 Task: Add Dietz & Watson Roasted Garlic Cheddar Cheese to the cart.
Action: Mouse pressed left at (19, 116)
Screenshot: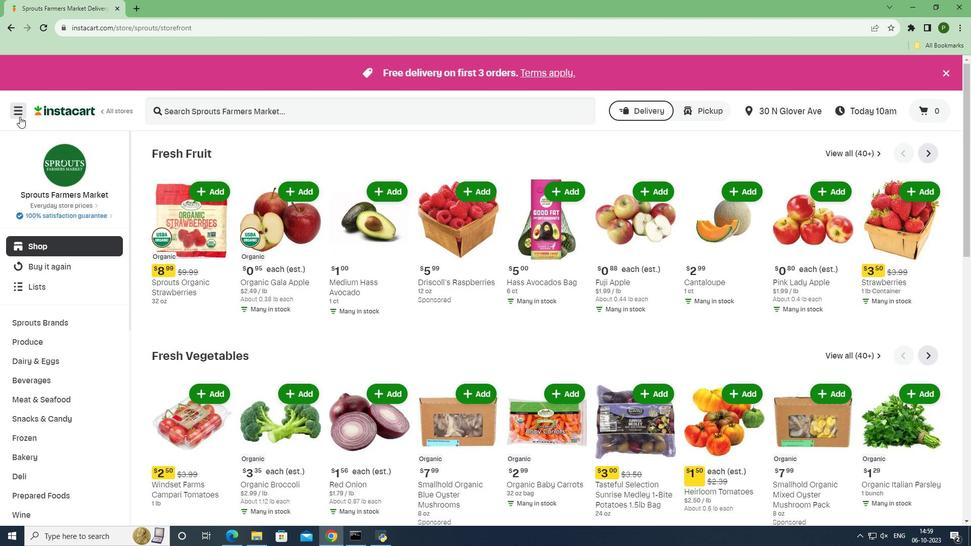 
Action: Mouse moved to (40, 265)
Screenshot: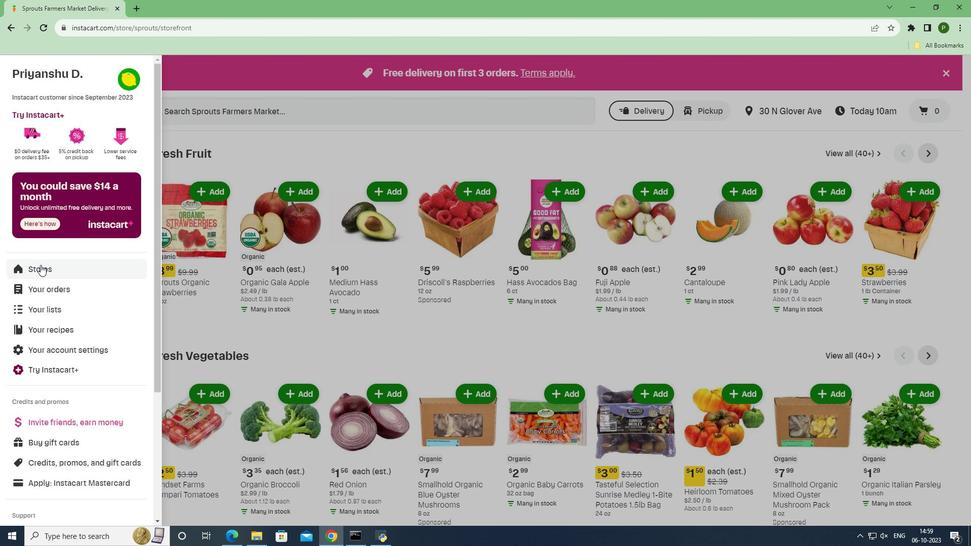 
Action: Mouse pressed left at (40, 265)
Screenshot: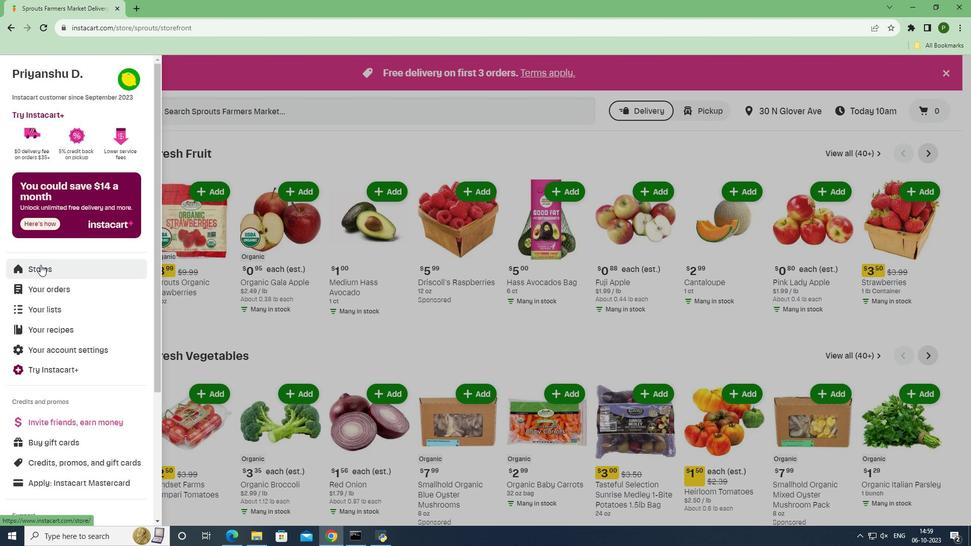 
Action: Mouse moved to (241, 123)
Screenshot: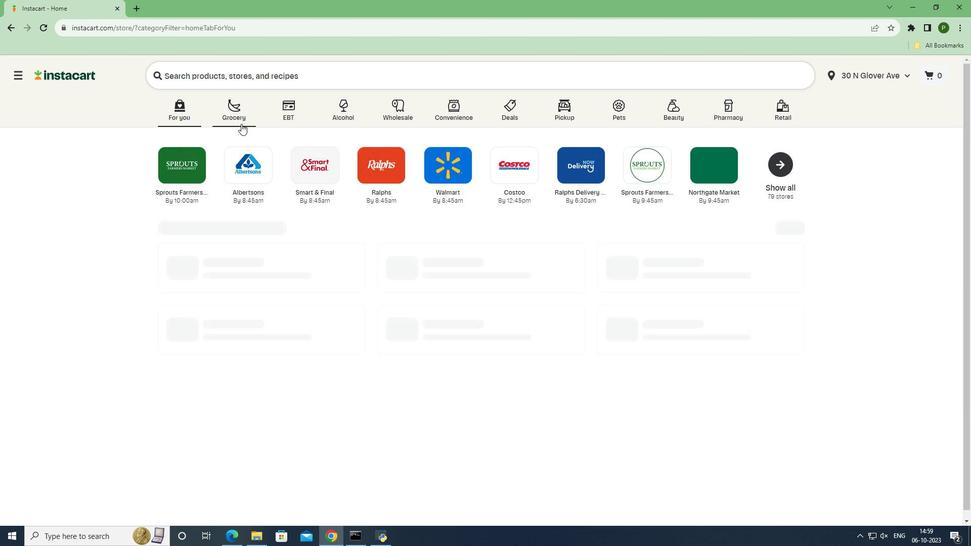 
Action: Mouse pressed left at (241, 123)
Screenshot: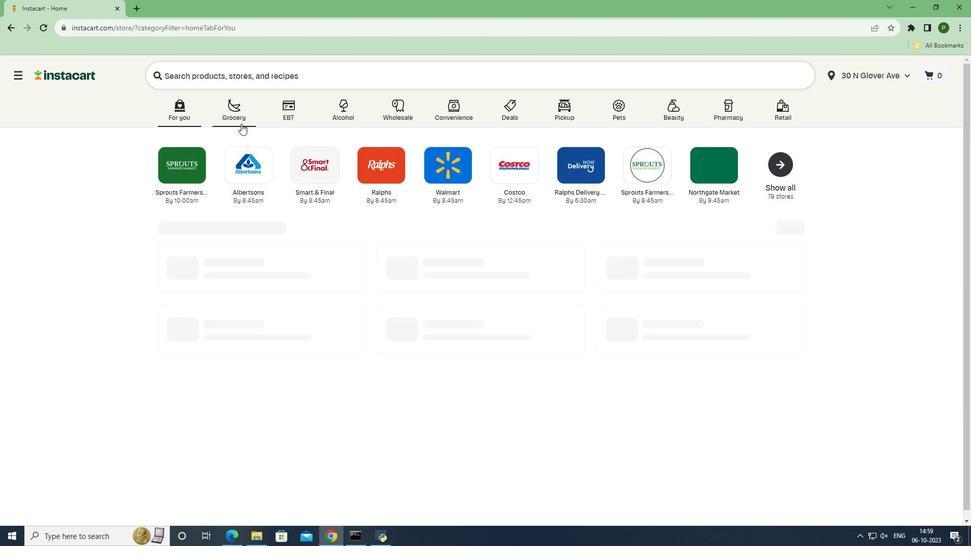 
Action: Mouse moved to (602, 227)
Screenshot: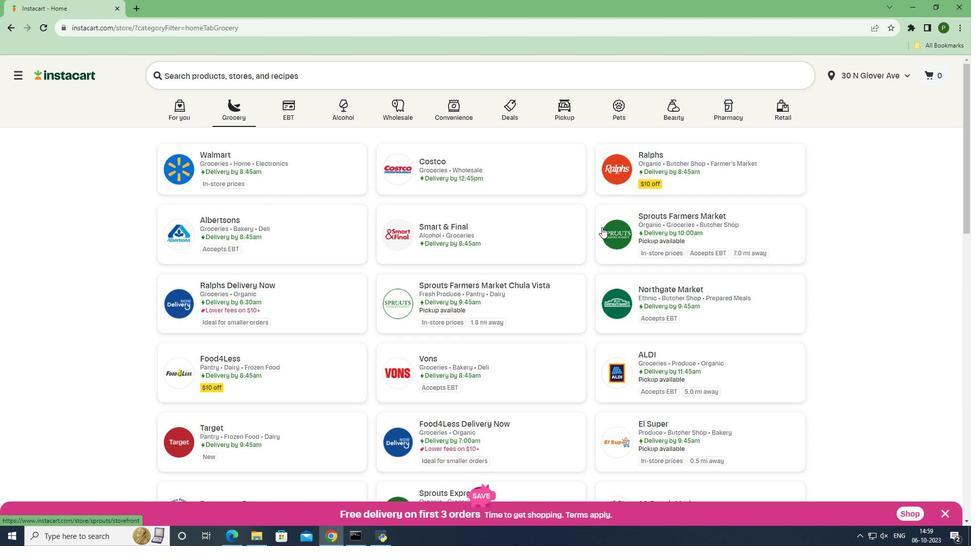
Action: Mouse pressed left at (602, 227)
Screenshot: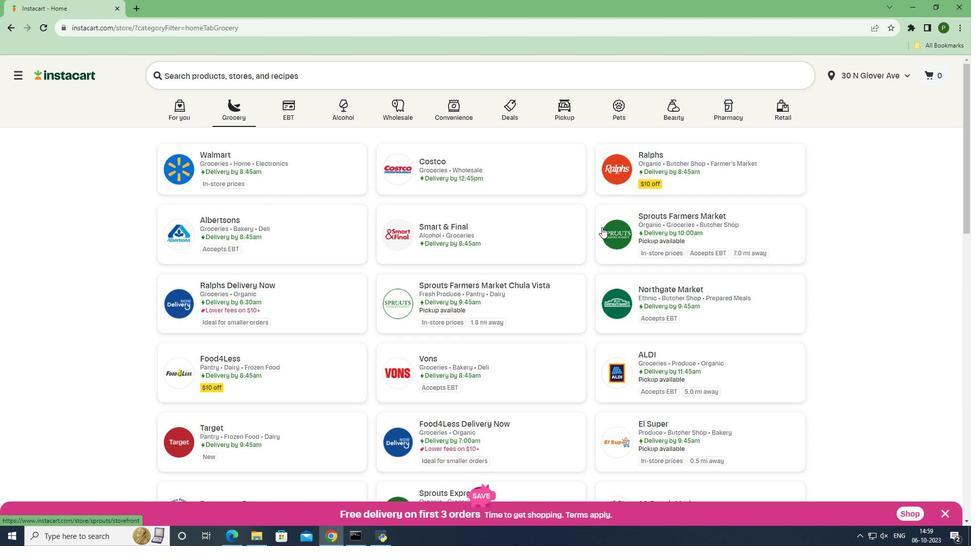 
Action: Mouse moved to (36, 360)
Screenshot: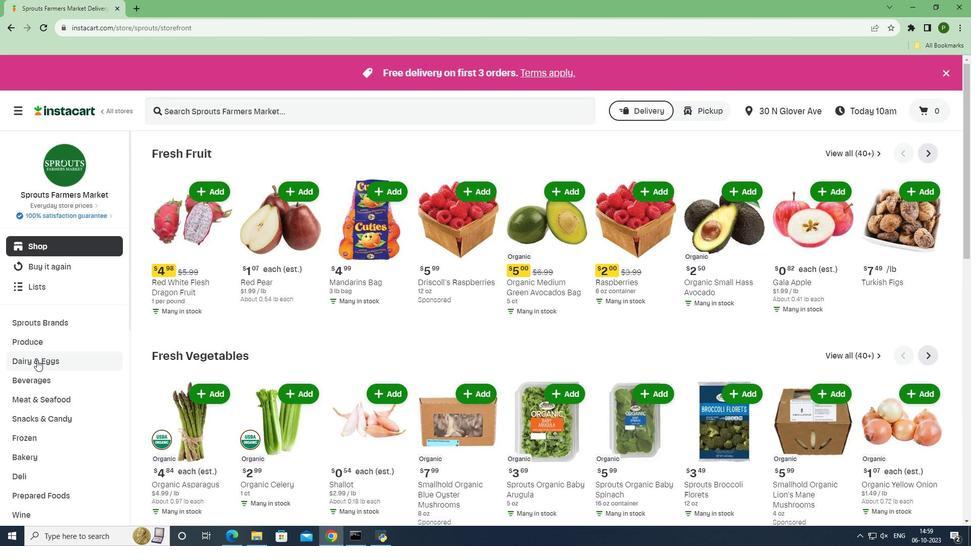 
Action: Mouse pressed left at (36, 360)
Screenshot: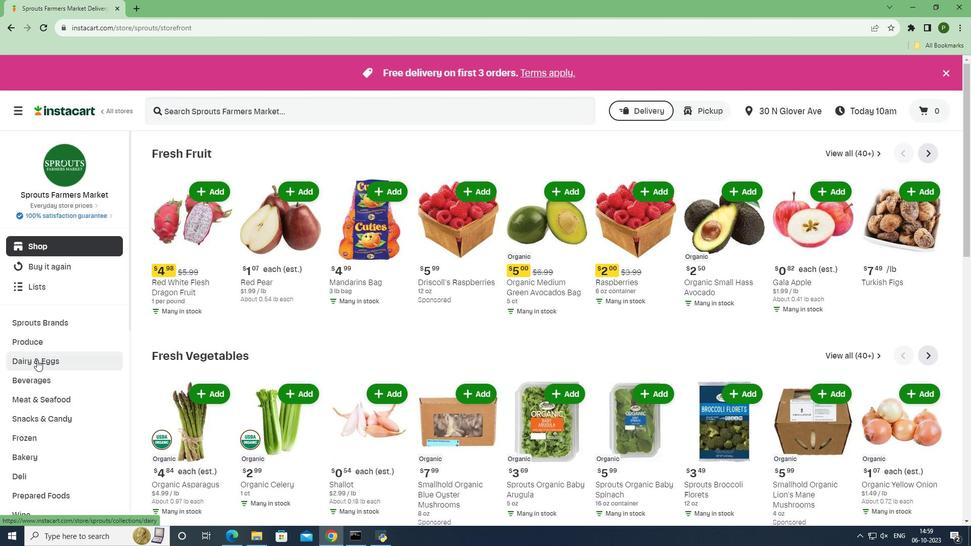 
Action: Mouse moved to (36, 399)
Screenshot: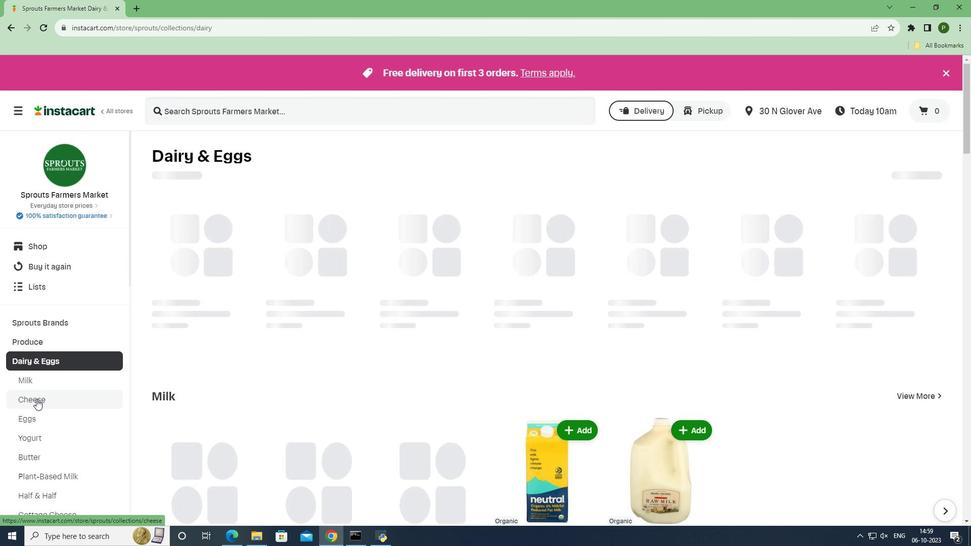 
Action: Mouse pressed left at (36, 399)
Screenshot: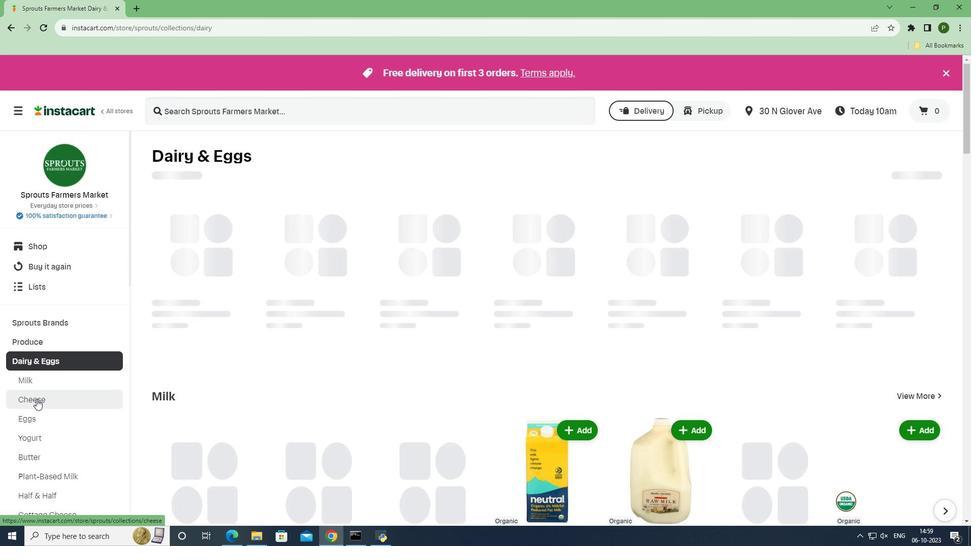 
Action: Mouse moved to (213, 110)
Screenshot: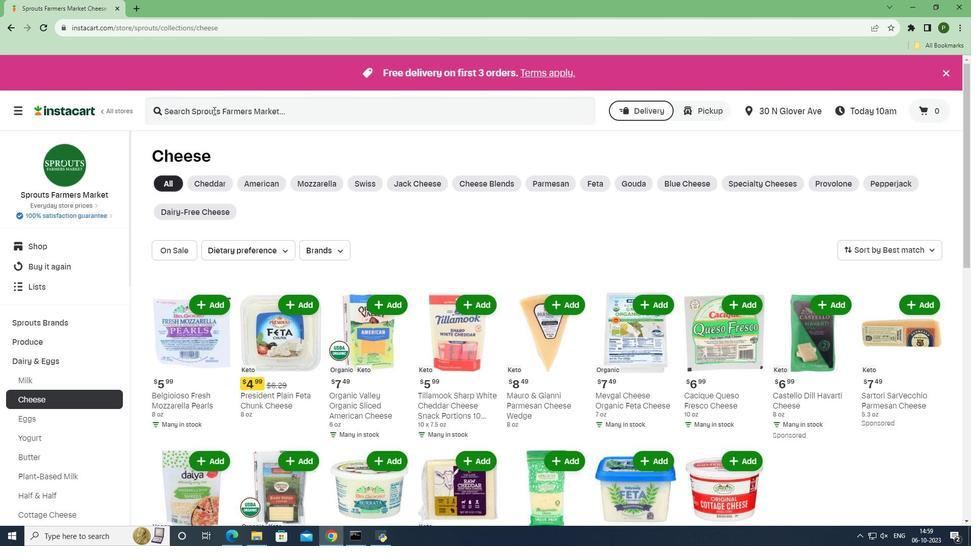 
Action: Mouse pressed left at (213, 110)
Screenshot: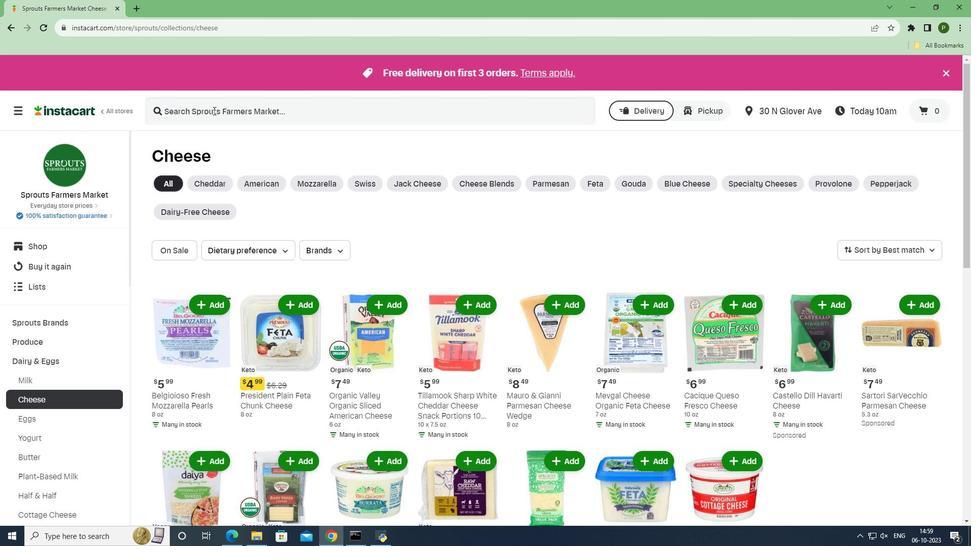 
Action: Key pressed <Key.caps_lock>D<Key.caps_lock>ietz<Key.space><Key.shift><Key.shift>&<Key.space><Key.caps_lock>W<Key.caps_lock>atson<Key.space><Key.caps_lock>RO<Key.caps_lock>asted<Key.space><Key.caps_lock>G<Key.caps_lock>arlic<Key.space><Key.caps_lock>C<Key.caps_lock>heddar<Key.space><Key.caps_lock>C<Key.caps_lock>heese<Key.space><Key.enter>
Screenshot: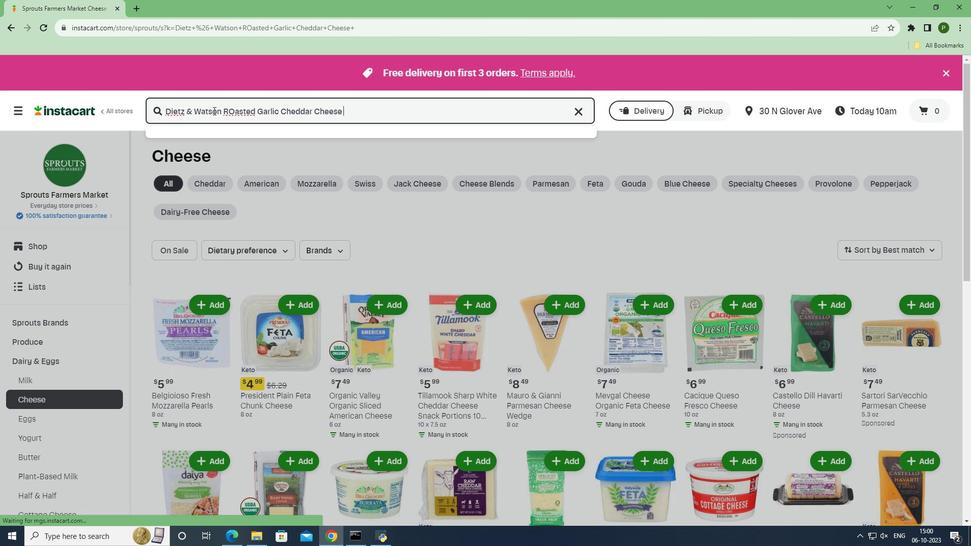 
Action: Mouse moved to (599, 218)
Screenshot: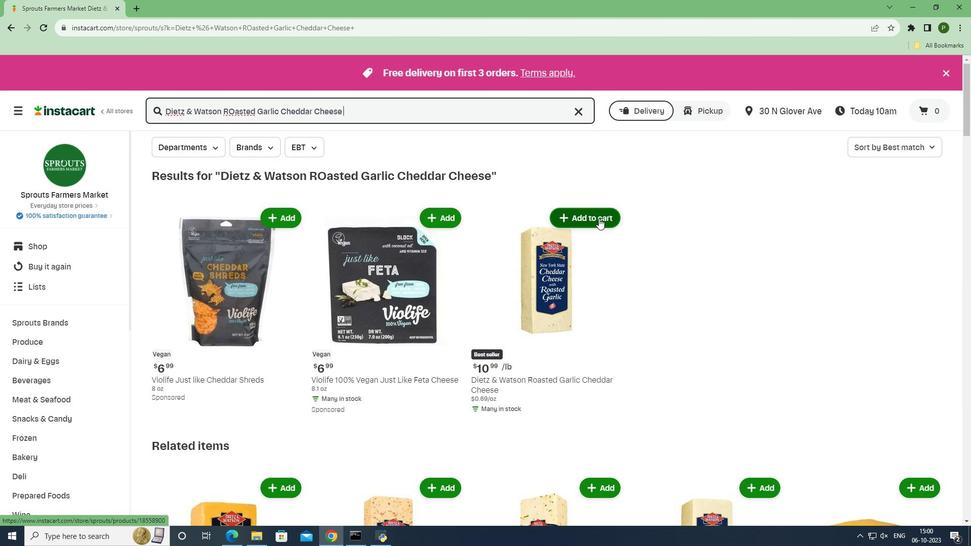 
Action: Mouse pressed left at (599, 218)
Screenshot: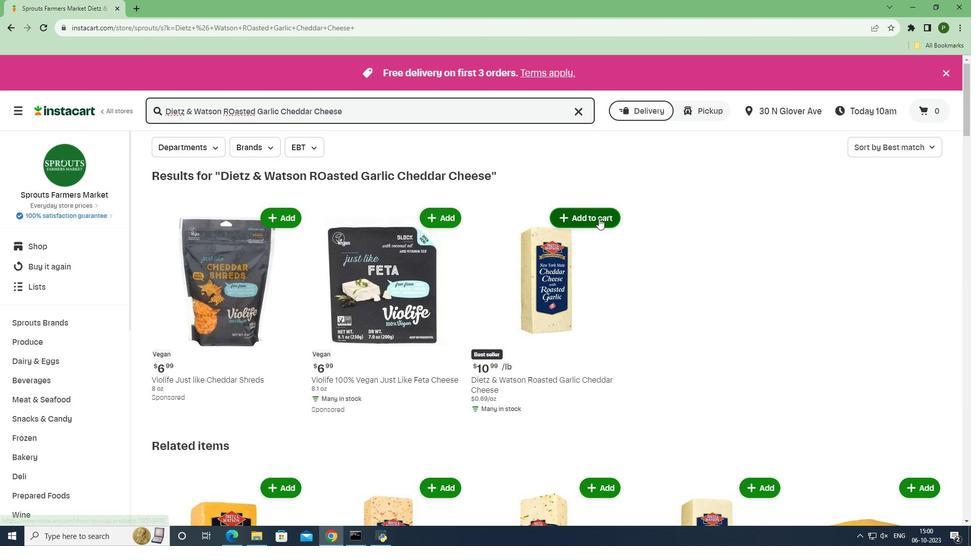 
Action: Mouse moved to (625, 258)
Screenshot: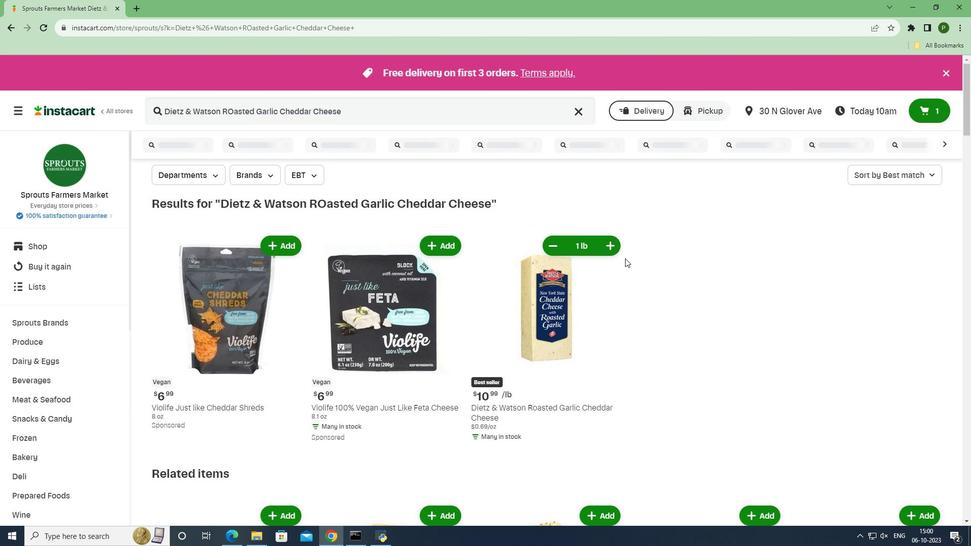 
